 Task: Create a due date automation trigger when advanced on, 2 working days after a card is due add content with a name or a description not containing resume at 11:00 AM.
Action: Mouse moved to (941, 75)
Screenshot: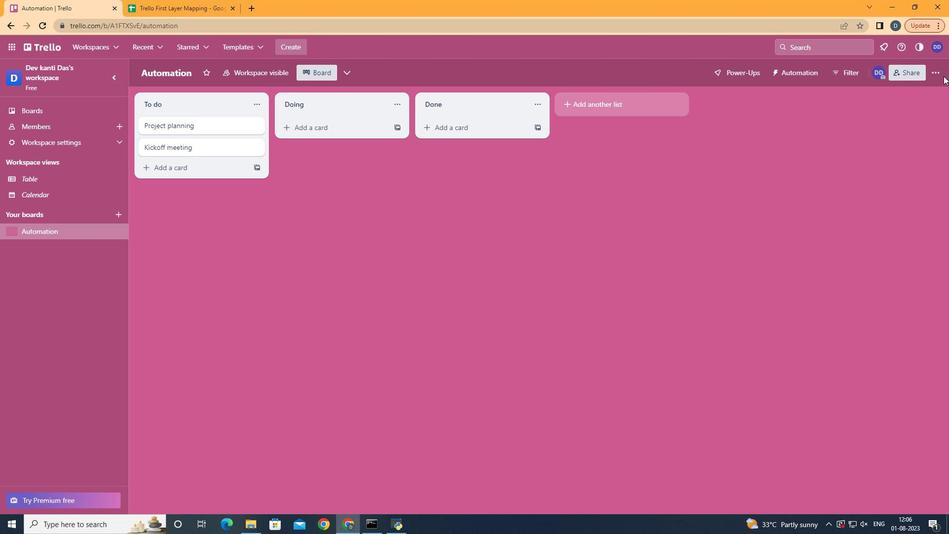 
Action: Mouse pressed left at (941, 75)
Screenshot: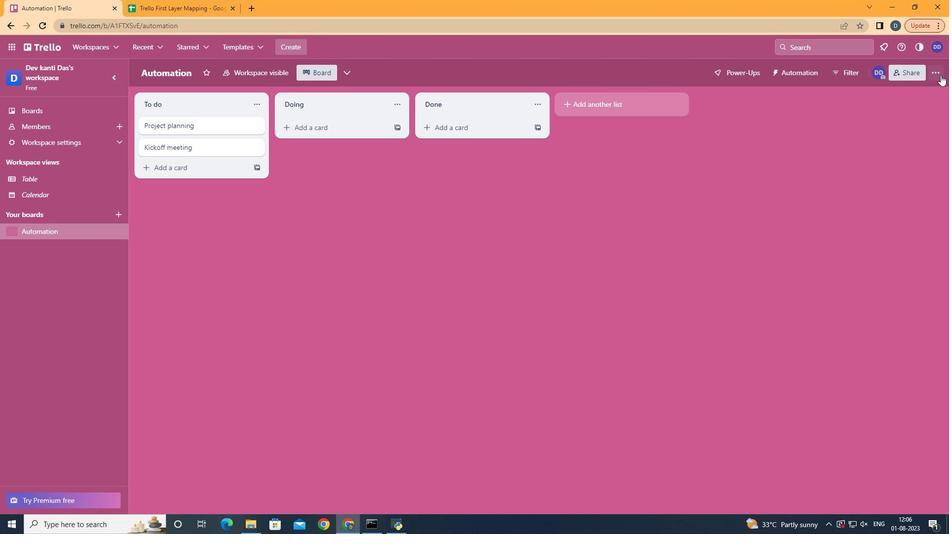 
Action: Mouse moved to (884, 207)
Screenshot: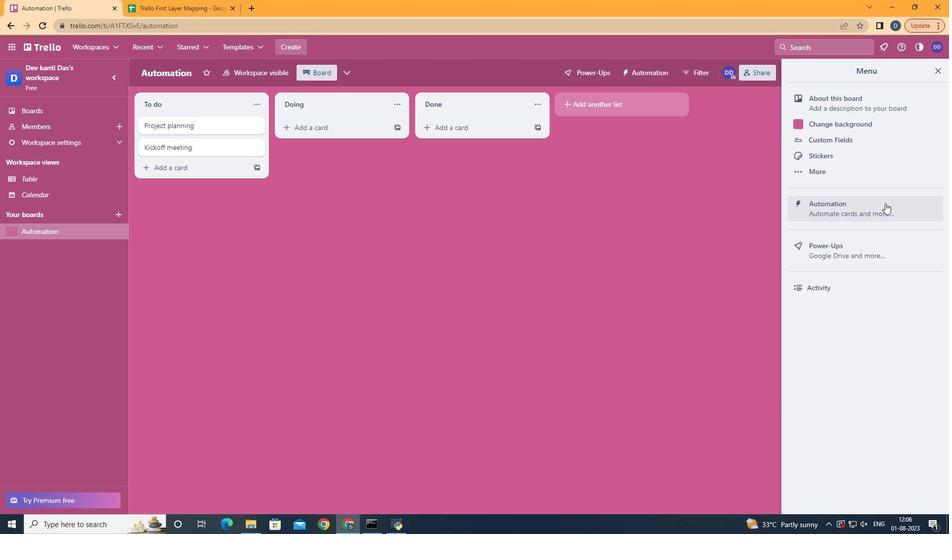 
Action: Mouse pressed left at (884, 207)
Screenshot: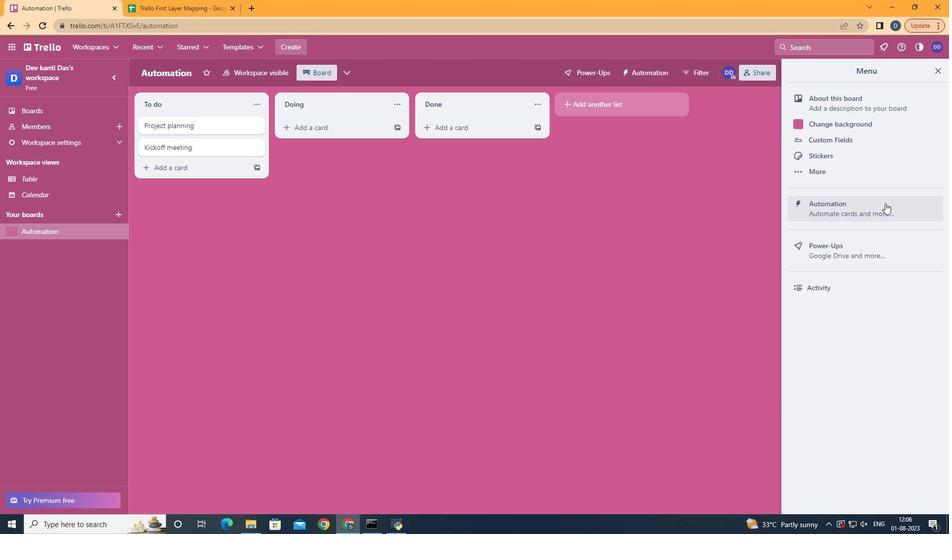 
Action: Mouse moved to (185, 198)
Screenshot: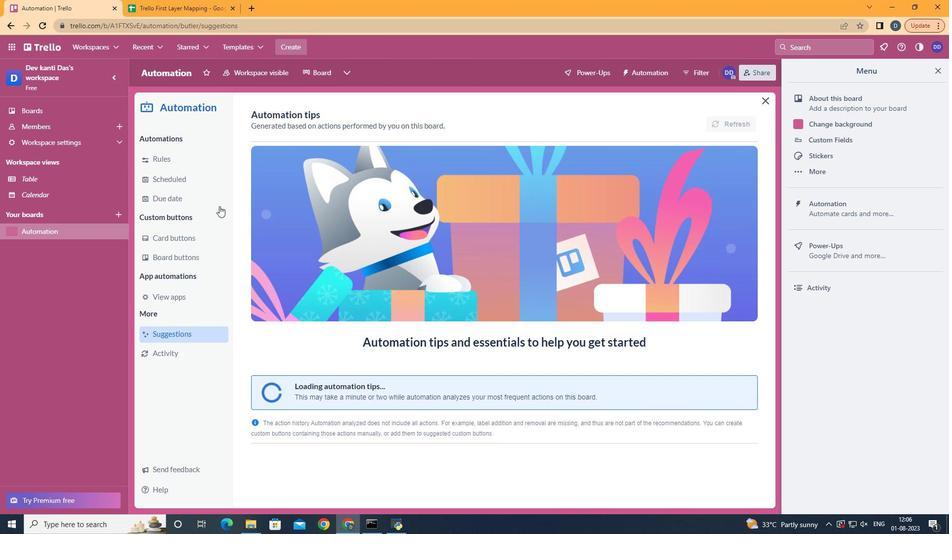 
Action: Mouse pressed left at (185, 198)
Screenshot: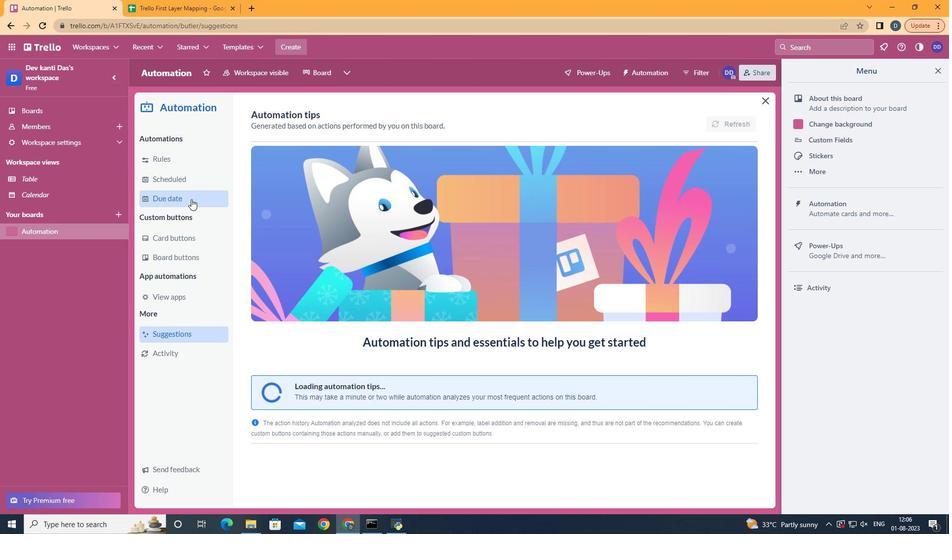 
Action: Mouse moved to (699, 120)
Screenshot: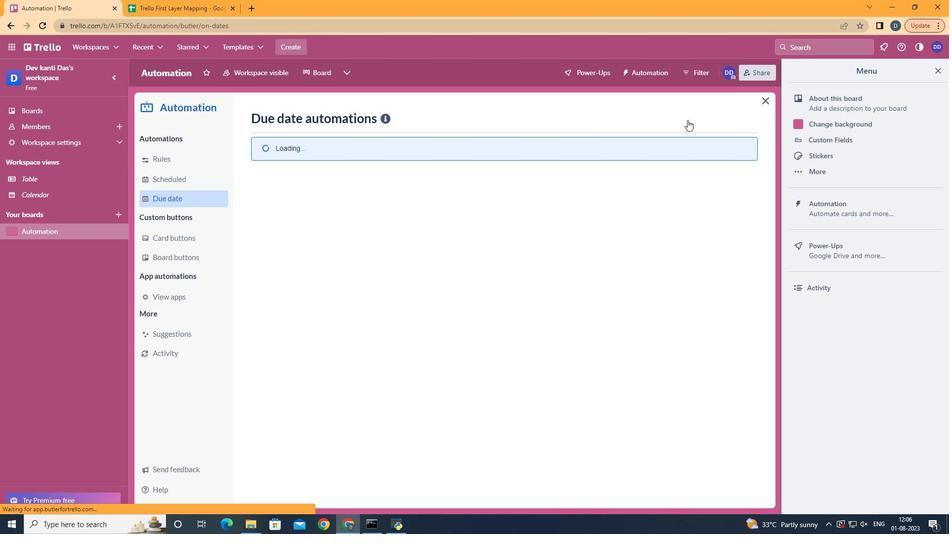 
Action: Mouse pressed left at (699, 120)
Screenshot: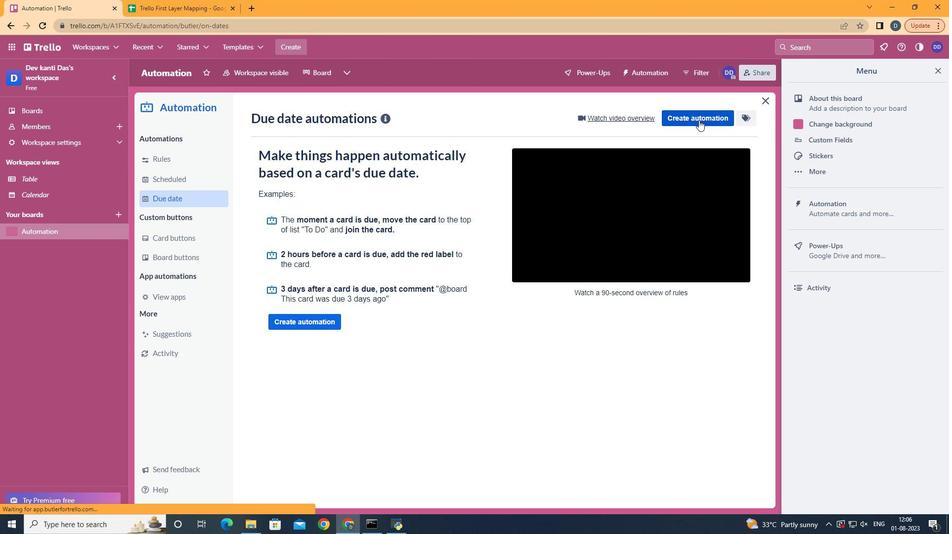 
Action: Mouse moved to (500, 221)
Screenshot: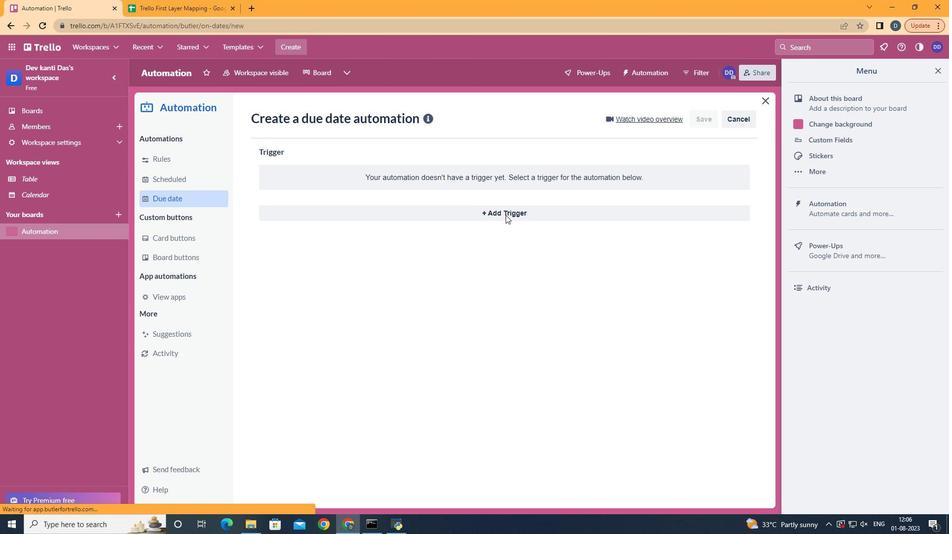 
Action: Mouse pressed left at (500, 221)
Screenshot: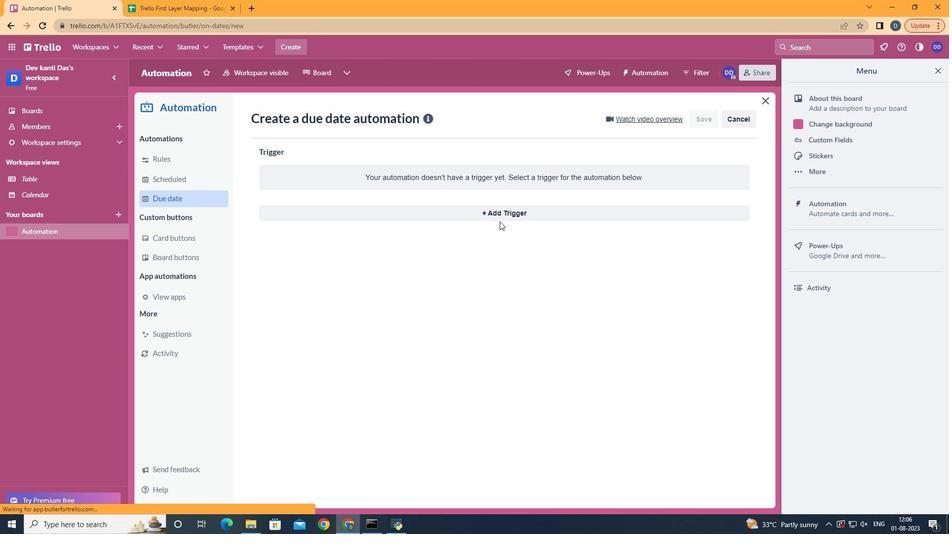 
Action: Mouse moved to (500, 215)
Screenshot: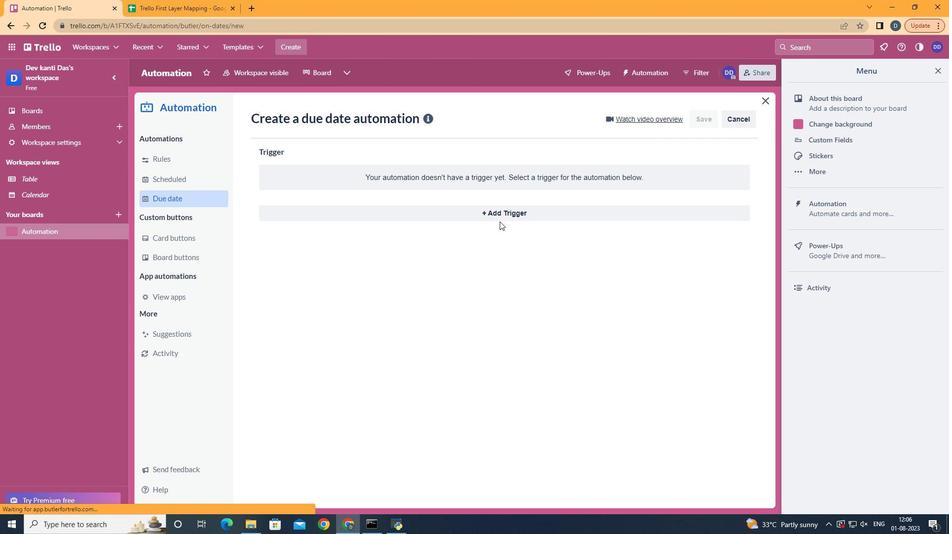 
Action: Mouse pressed left at (500, 215)
Screenshot: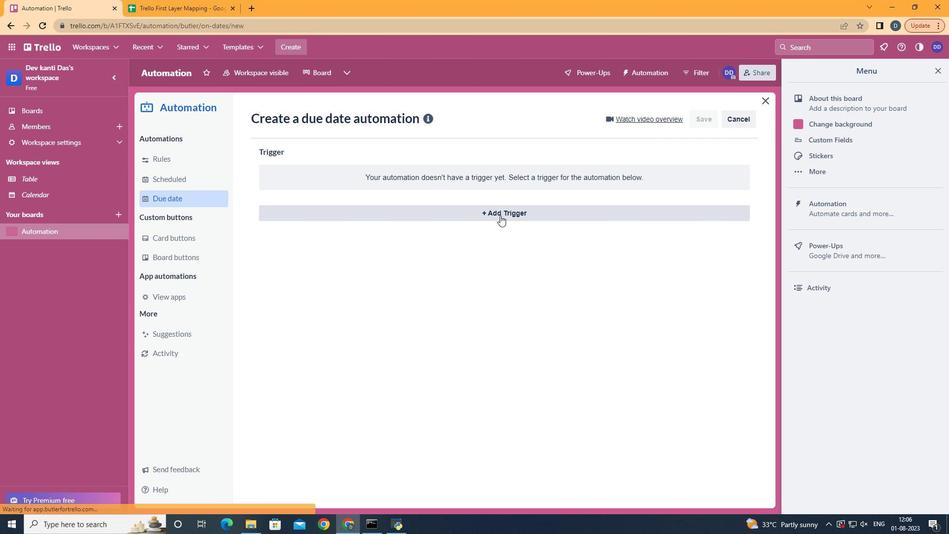 
Action: Mouse moved to (317, 396)
Screenshot: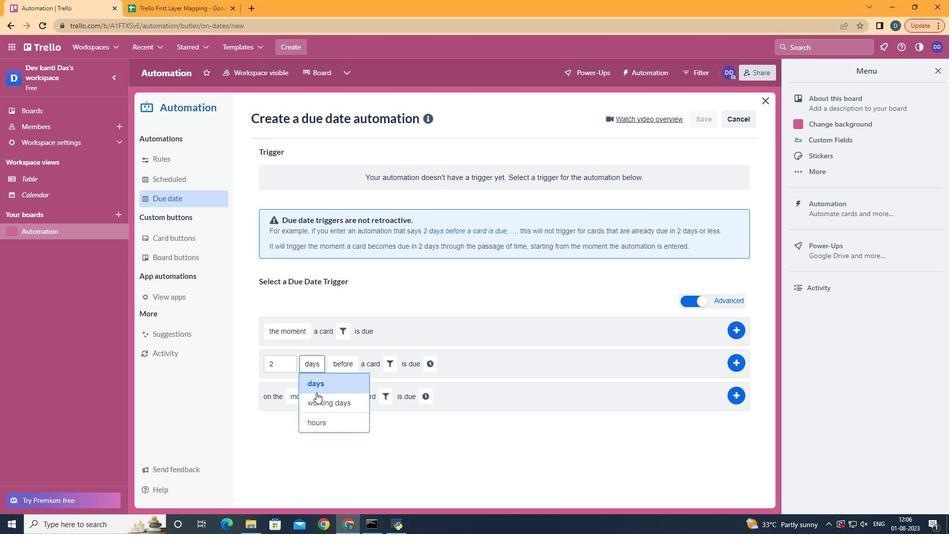 
Action: Mouse pressed left at (317, 396)
Screenshot: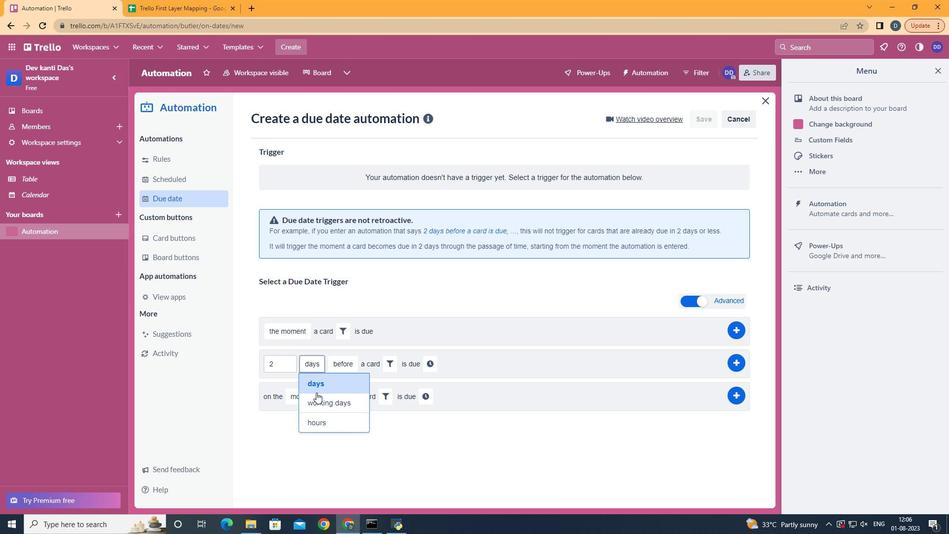 
Action: Mouse moved to (370, 399)
Screenshot: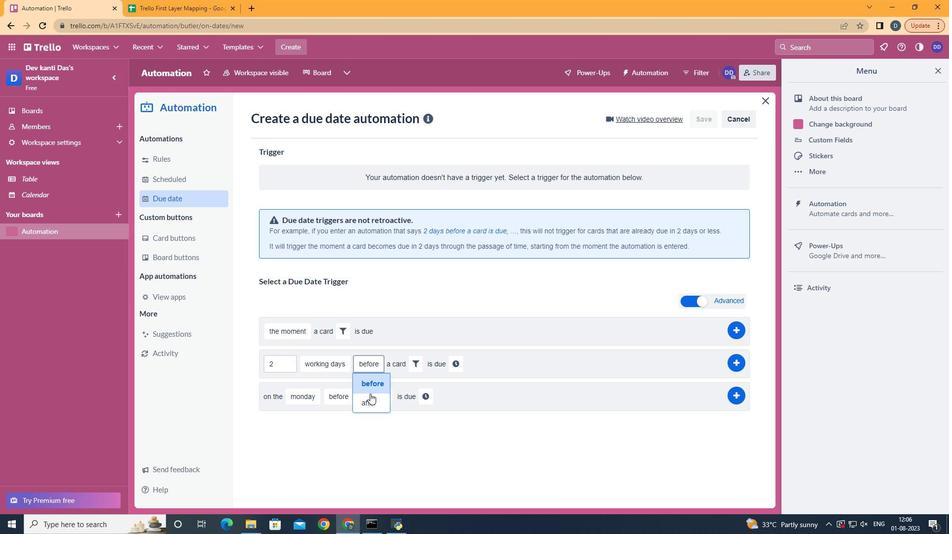 
Action: Mouse pressed left at (370, 399)
Screenshot: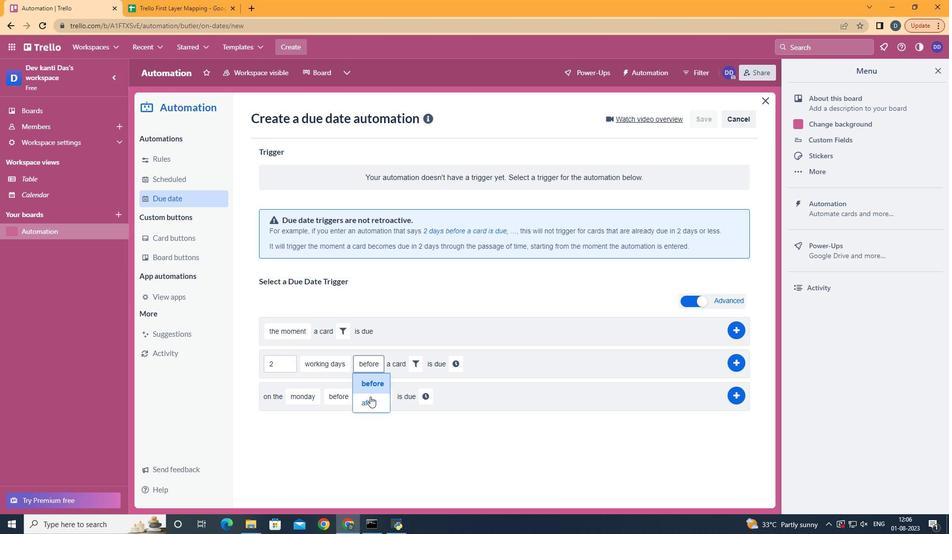 
Action: Mouse moved to (412, 364)
Screenshot: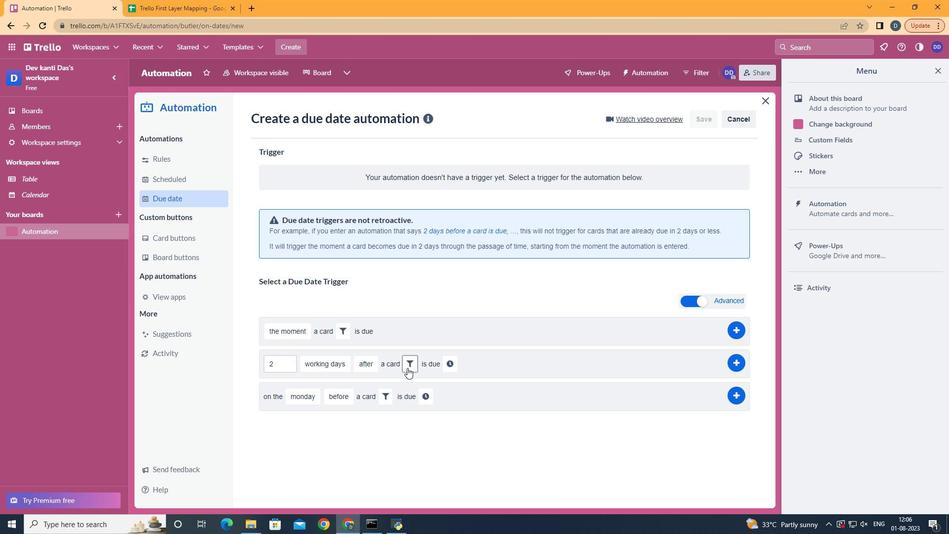 
Action: Mouse pressed left at (412, 364)
Screenshot: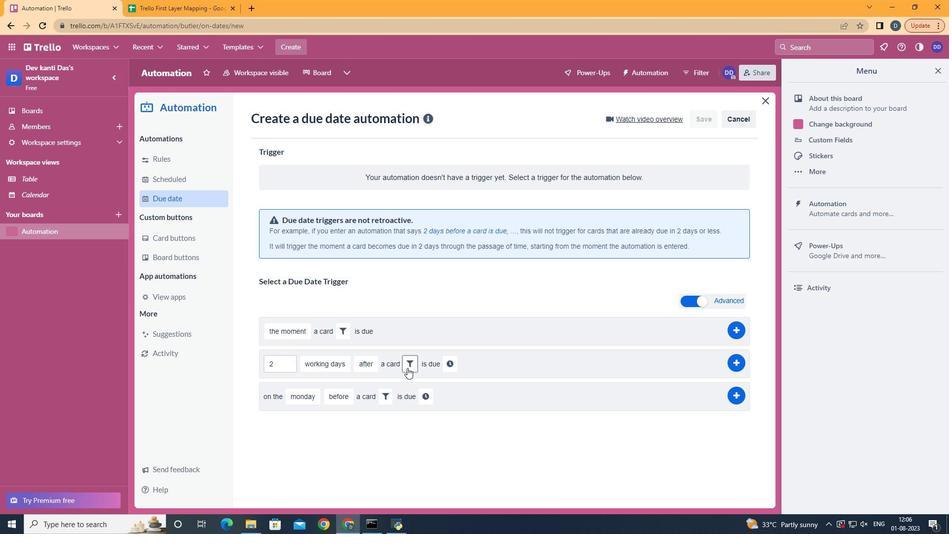 
Action: Mouse moved to (536, 396)
Screenshot: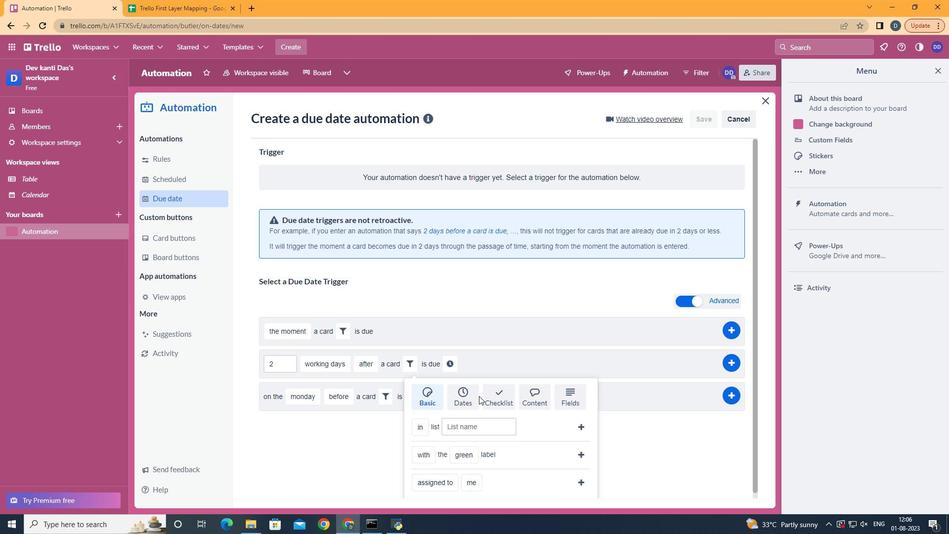 
Action: Mouse pressed left at (536, 396)
Screenshot: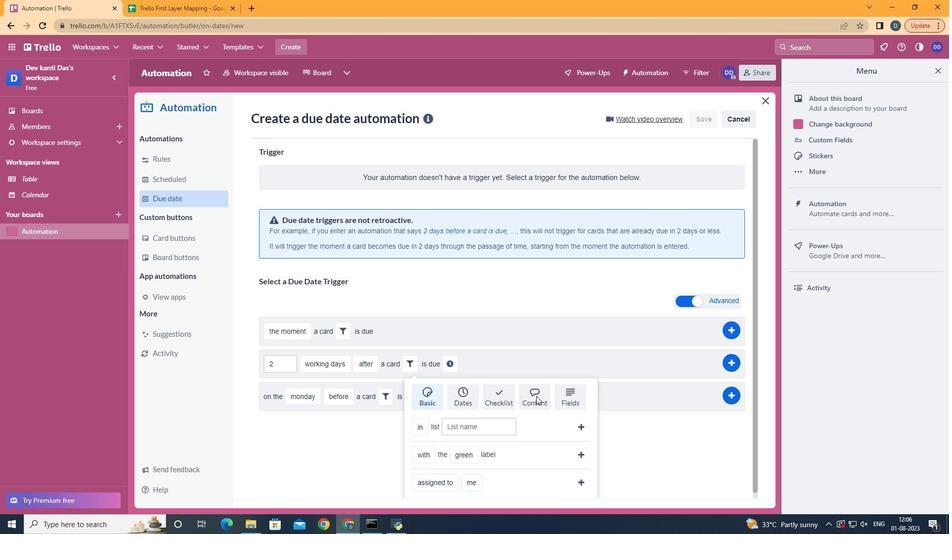 
Action: Mouse moved to (452, 487)
Screenshot: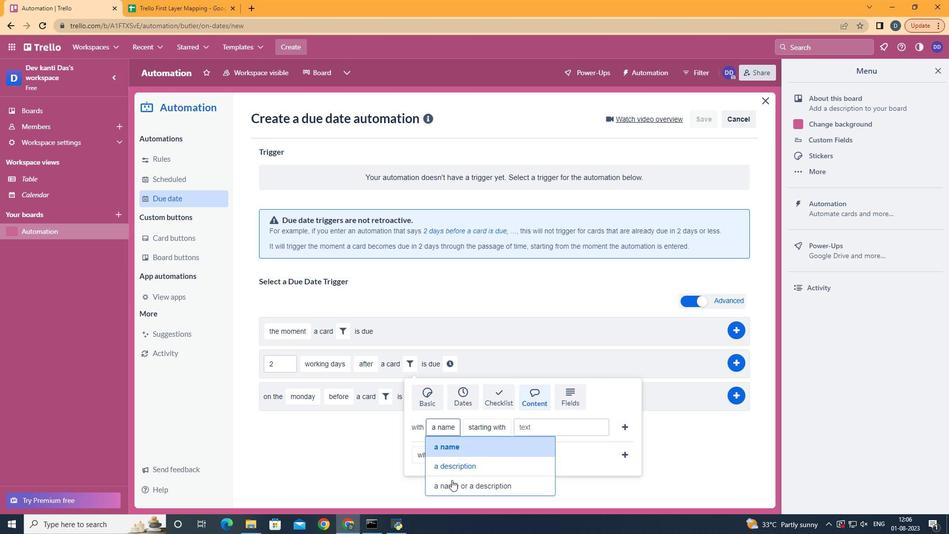 
Action: Mouse pressed left at (452, 487)
Screenshot: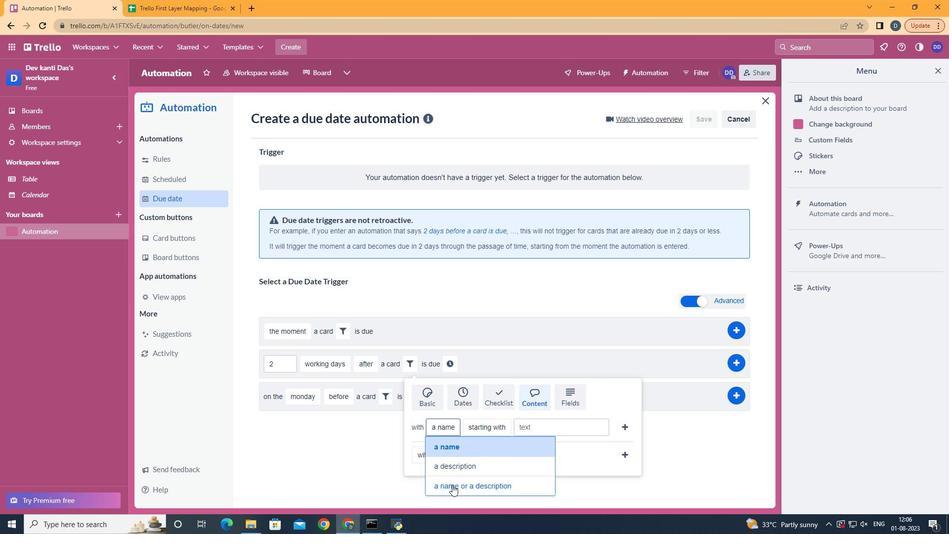 
Action: Mouse moved to (528, 409)
Screenshot: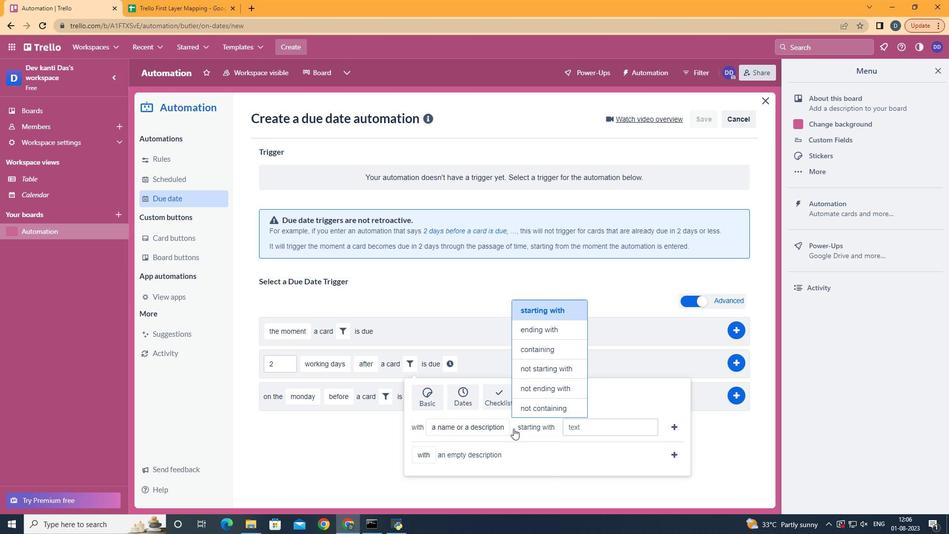 
Action: Mouse pressed left at (528, 409)
Screenshot: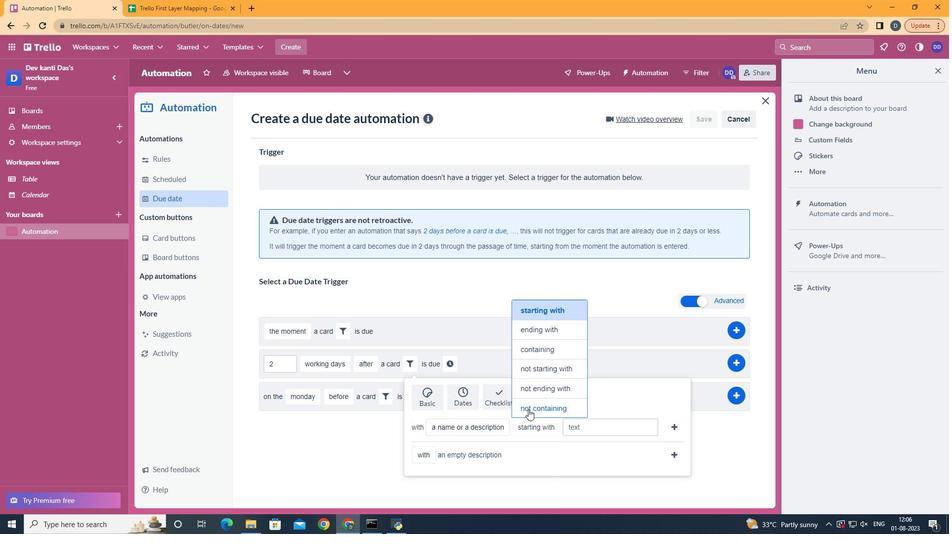 
Action: Mouse moved to (594, 421)
Screenshot: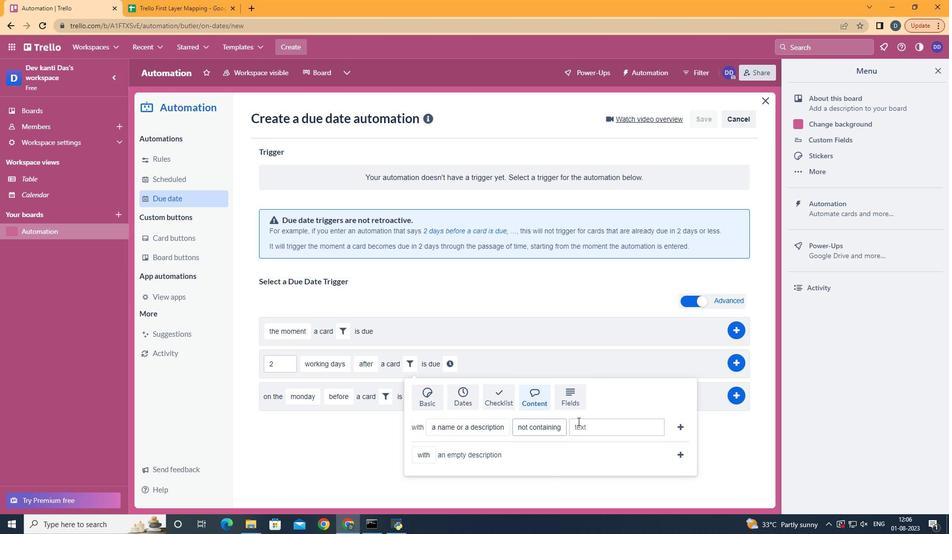 
Action: Mouse pressed left at (594, 421)
Screenshot: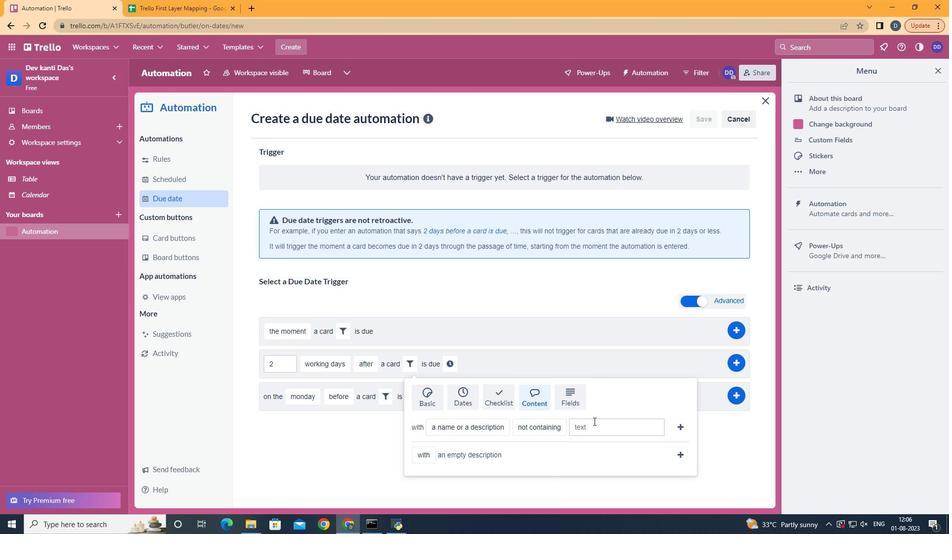 
Action: Key pressed resume
Screenshot: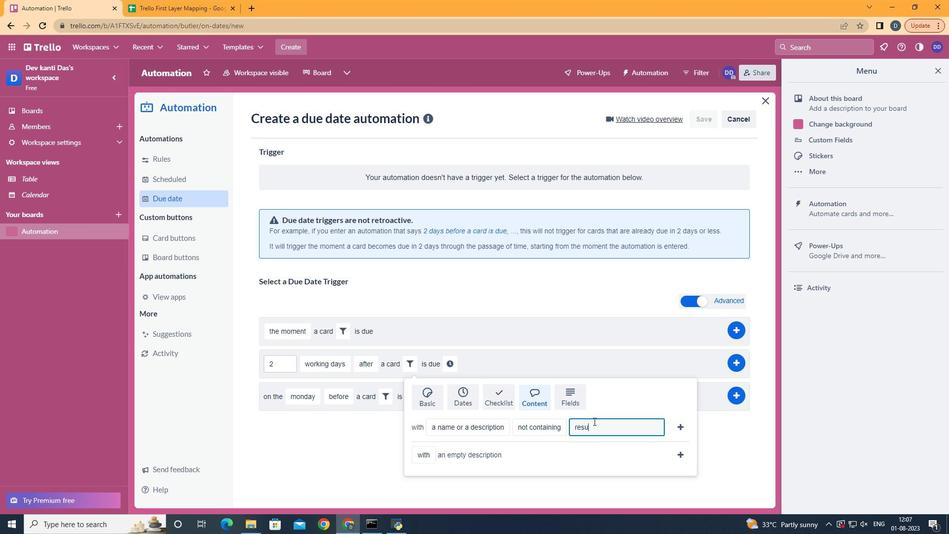 
Action: Mouse moved to (680, 424)
Screenshot: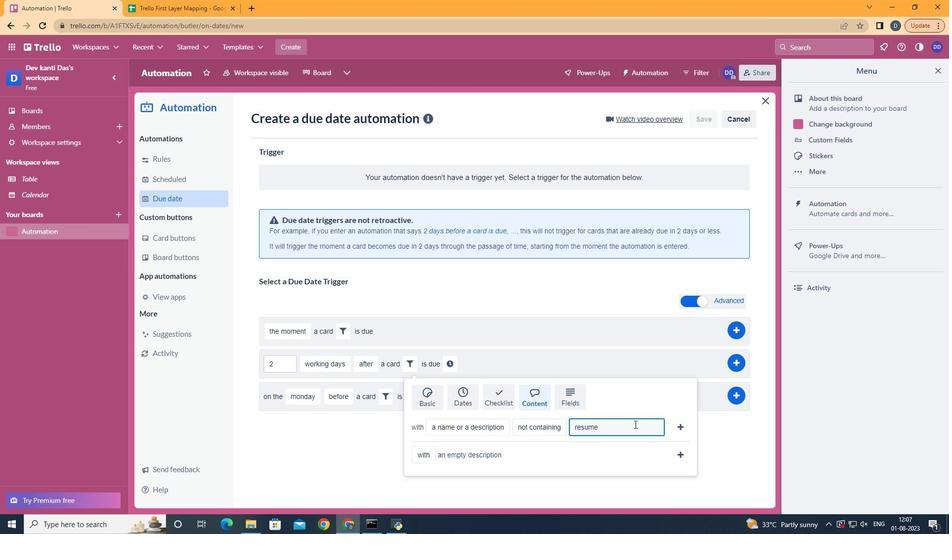 
Action: Mouse pressed left at (680, 424)
Screenshot: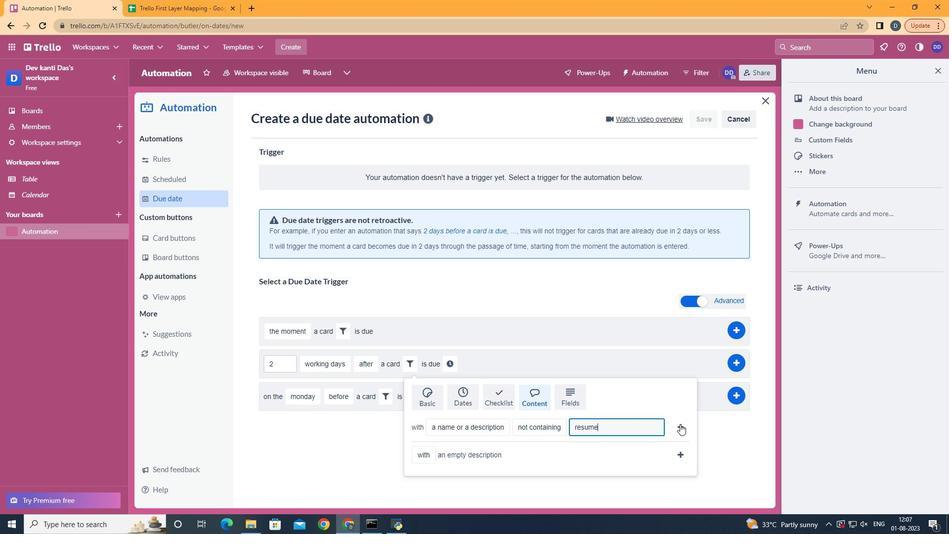 
Action: Mouse moved to (634, 364)
Screenshot: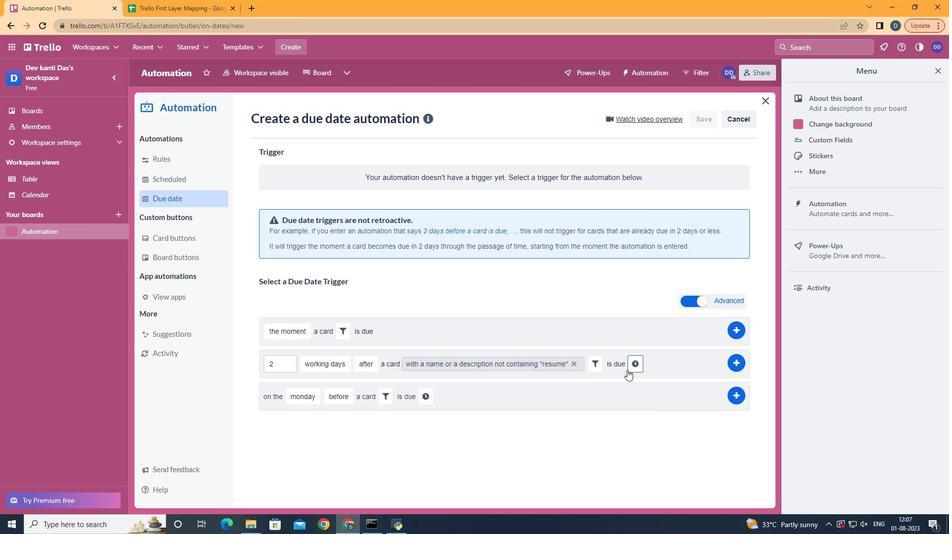 
Action: Mouse pressed left at (634, 364)
Screenshot: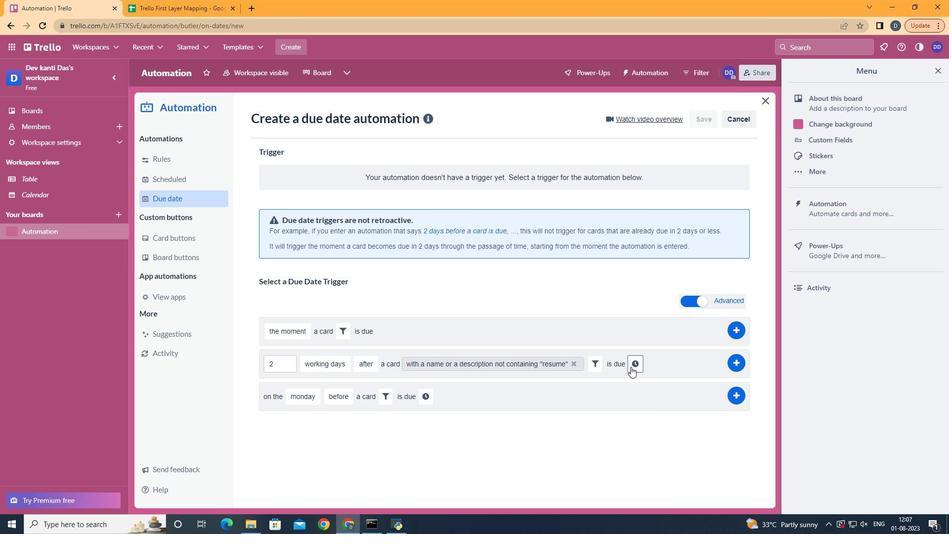 
Action: Mouse moved to (301, 386)
Screenshot: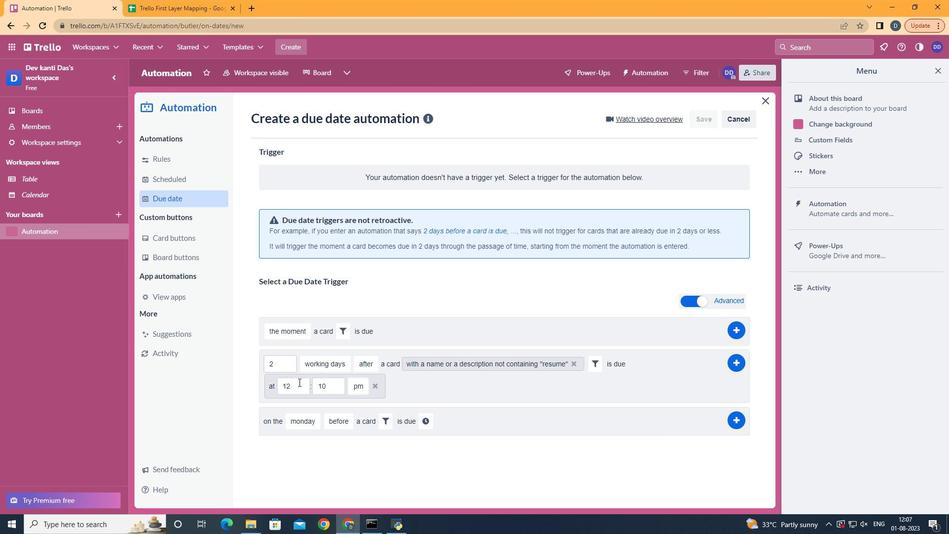 
Action: Mouse pressed left at (301, 386)
Screenshot: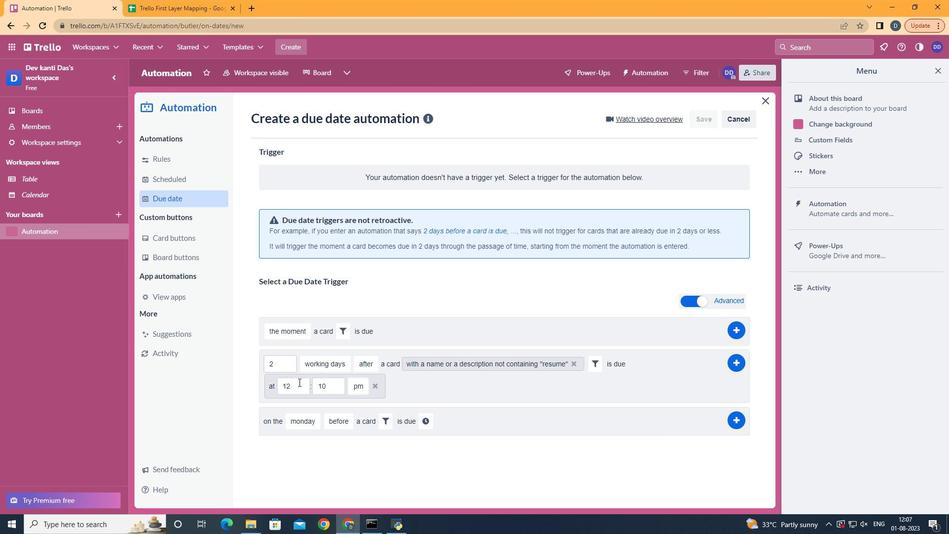 
Action: Mouse moved to (297, 386)
Screenshot: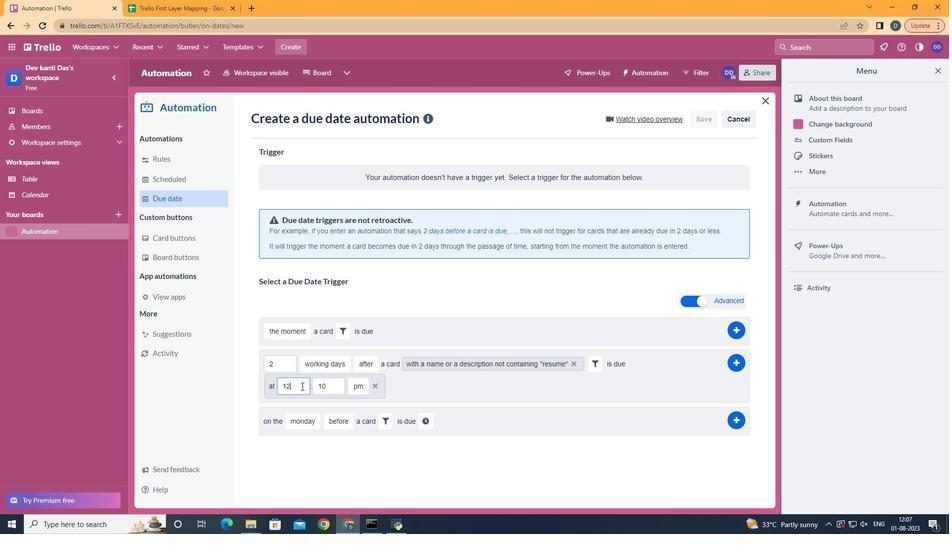
Action: Key pressed <Key.backspace>1
Screenshot: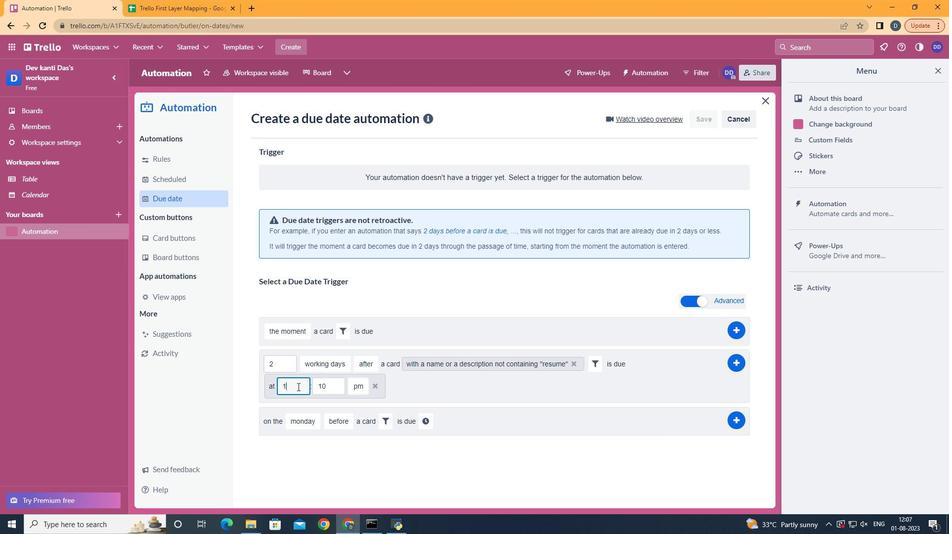 
Action: Mouse moved to (329, 387)
Screenshot: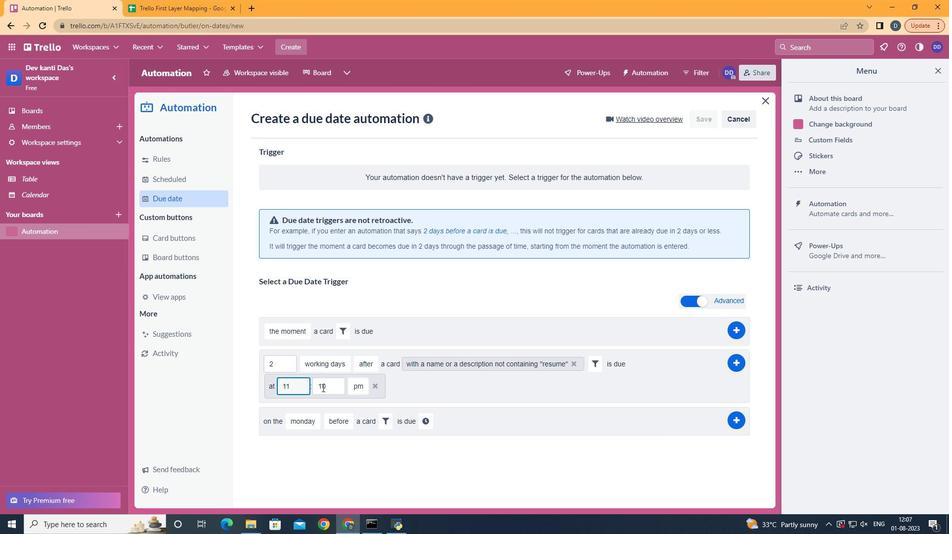
Action: Mouse pressed left at (329, 387)
Screenshot: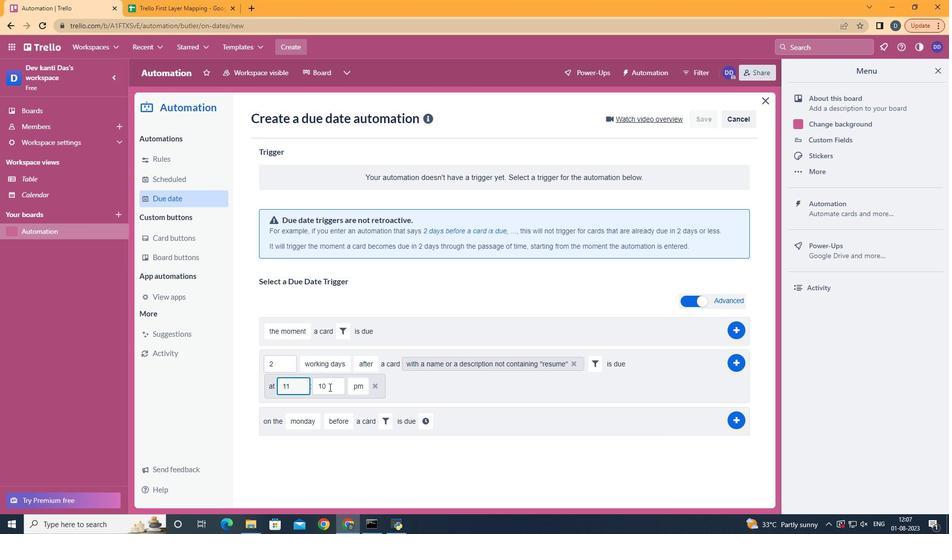 
Action: Key pressed <Key.backspace><Key.backspace>00
Screenshot: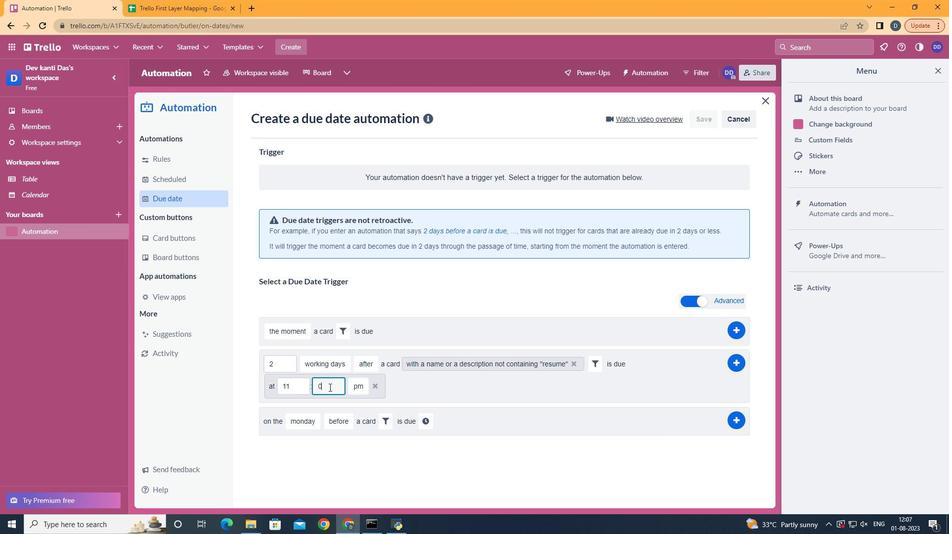 
Action: Mouse moved to (365, 411)
Screenshot: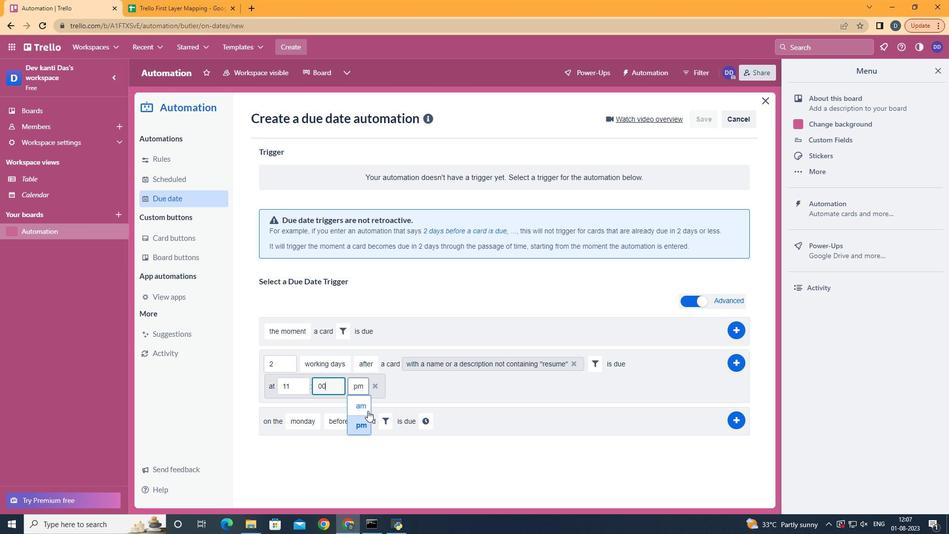 
Action: Mouse pressed left at (365, 411)
Screenshot: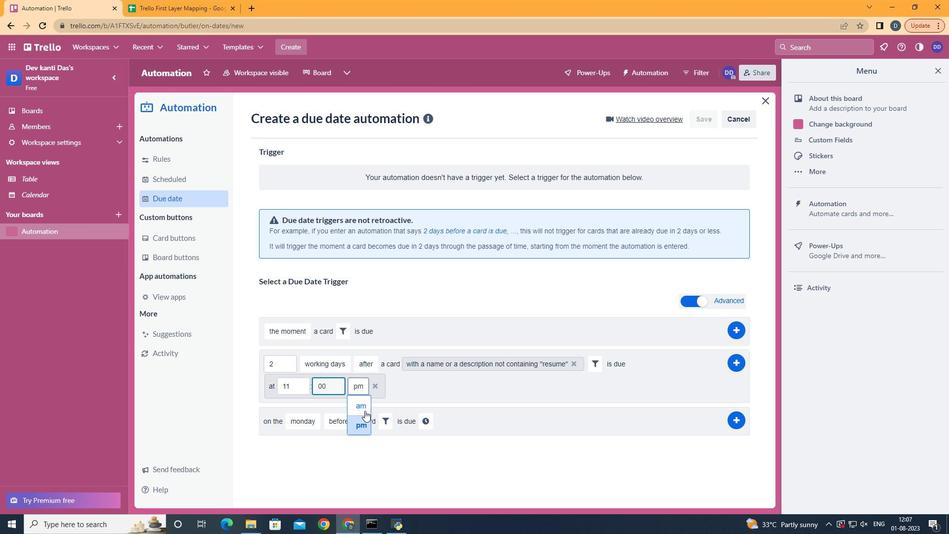 
Action: Mouse moved to (732, 364)
Screenshot: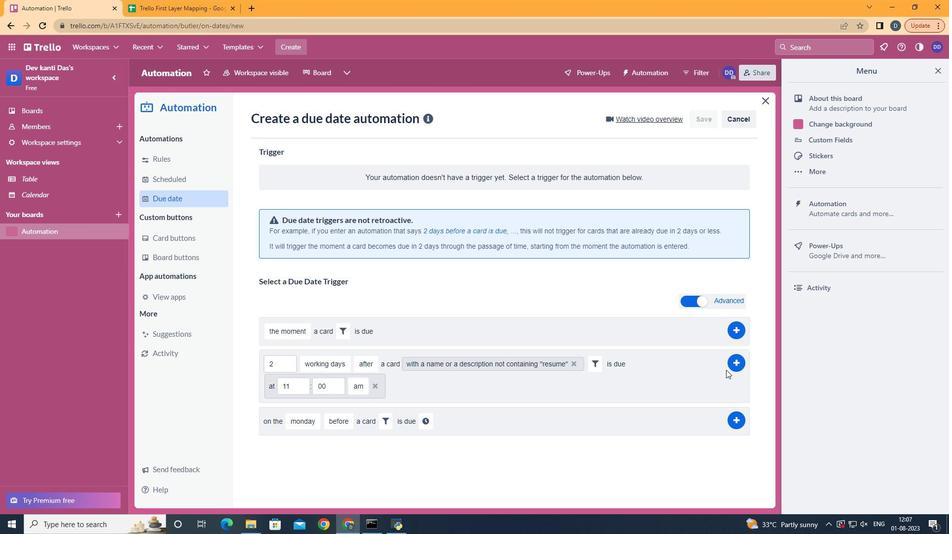 
Action: Mouse pressed left at (732, 364)
Screenshot: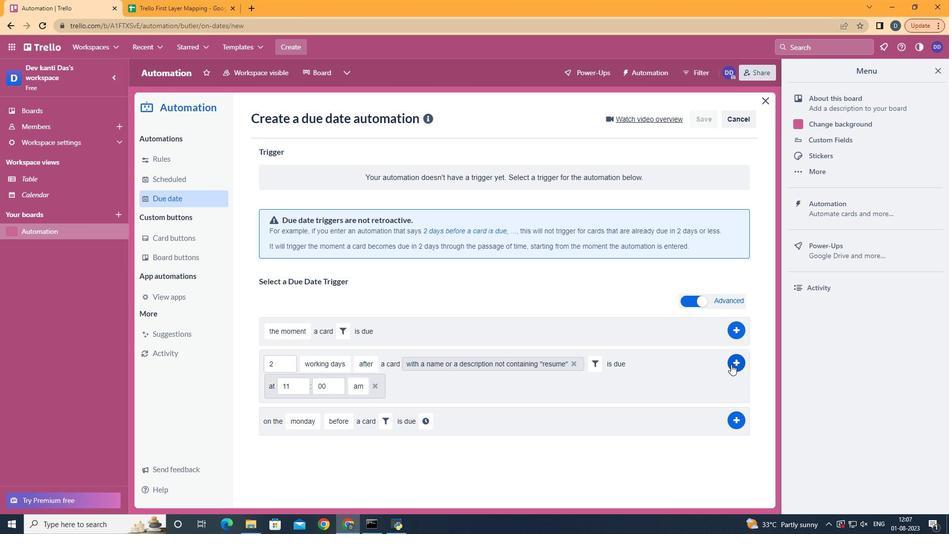 
Action: Mouse moved to (461, 225)
Screenshot: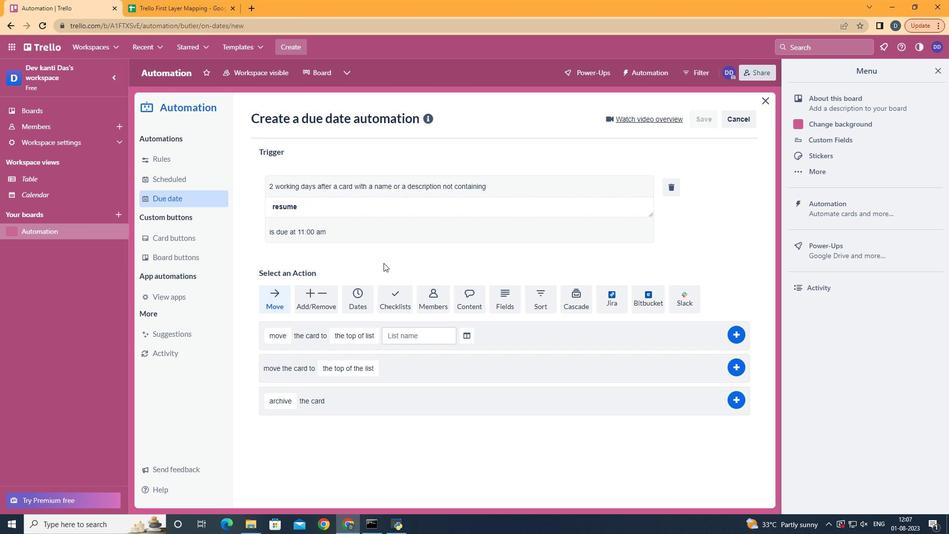 
